 Task: Apply the theme  ""Slate"".
Action: Mouse moved to (157, 58)
Screenshot: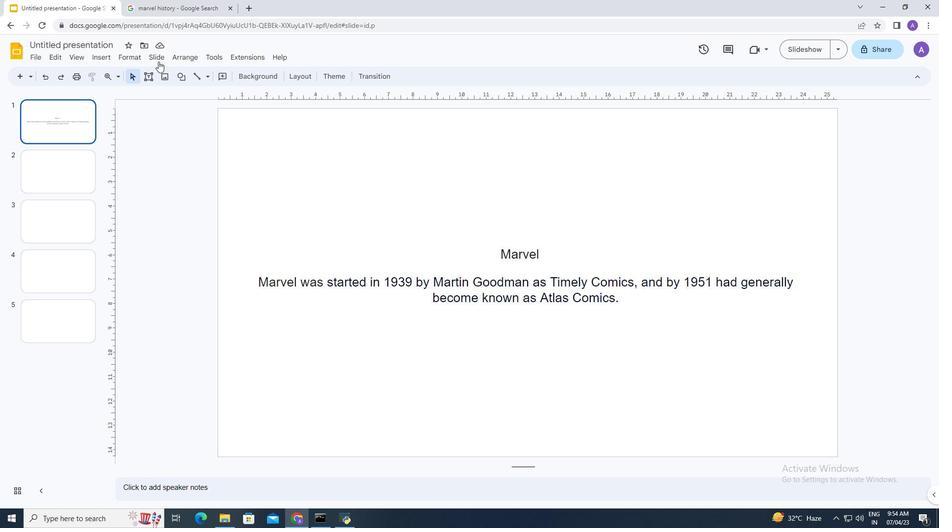 
Action: Mouse pressed left at (157, 58)
Screenshot: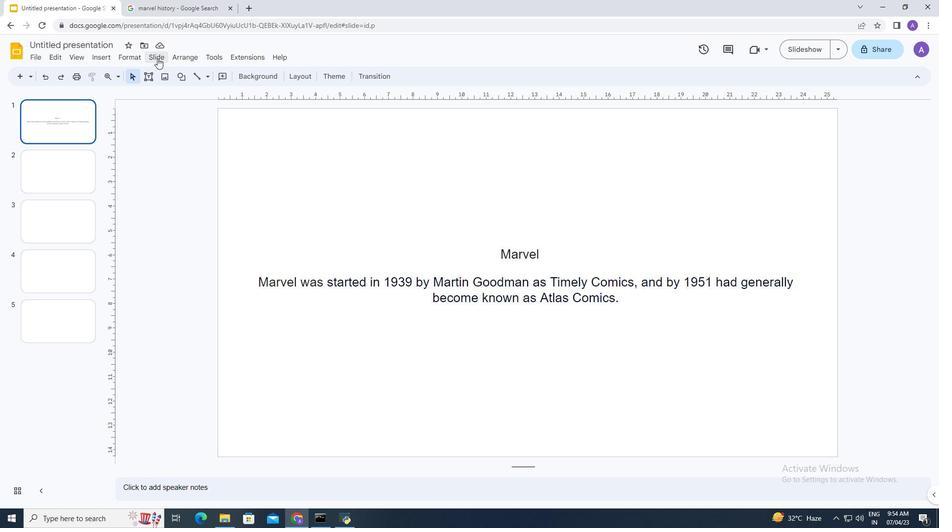 
Action: Mouse moved to (211, 228)
Screenshot: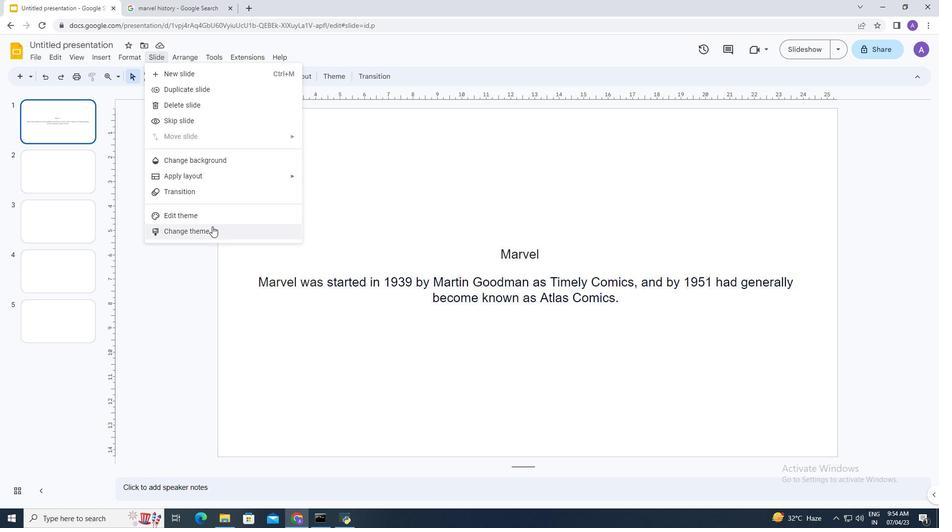 
Action: Mouse pressed left at (211, 228)
Screenshot: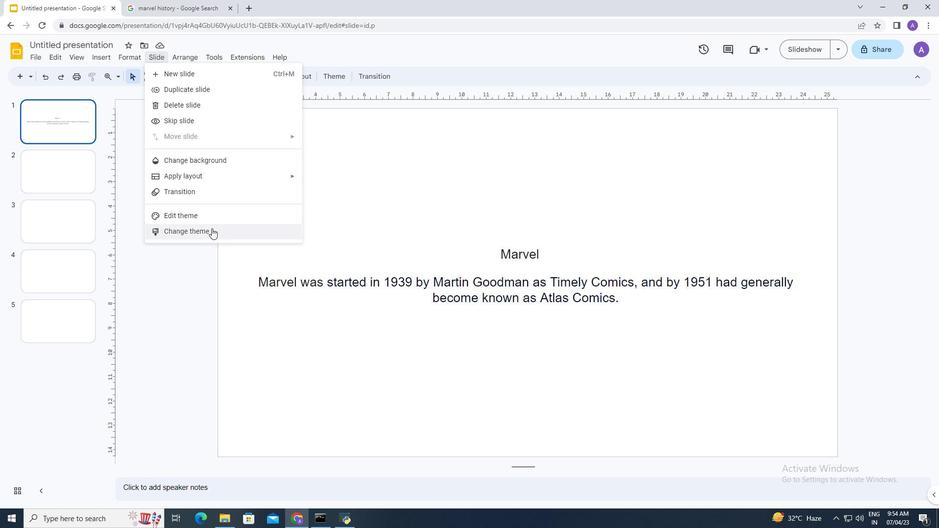 
Action: Mouse moved to (836, 230)
Screenshot: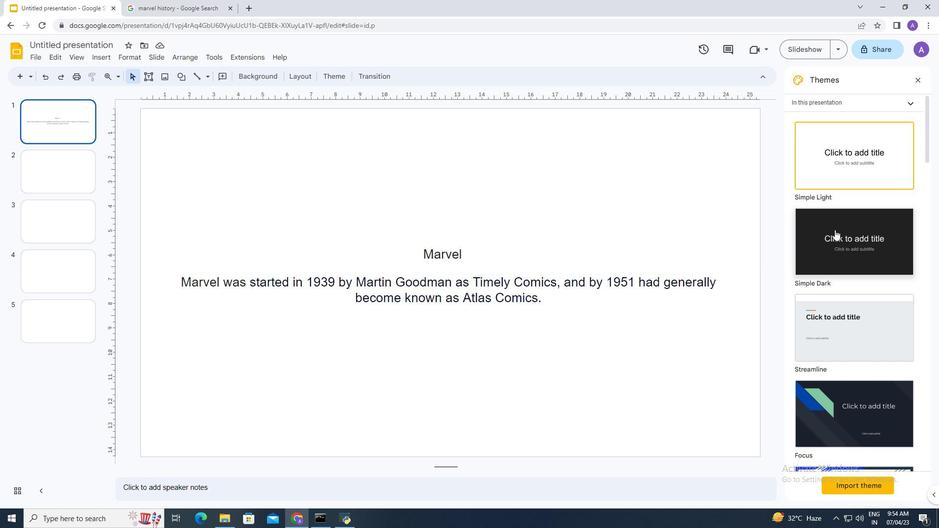 
Action: Mouse scrolled (836, 230) with delta (0, 0)
Screenshot: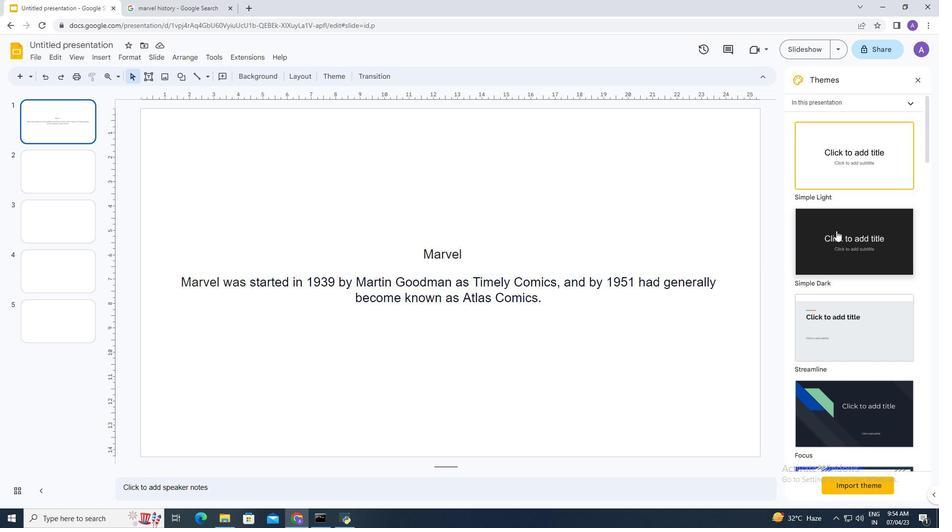 
Action: Mouse scrolled (836, 230) with delta (0, 0)
Screenshot: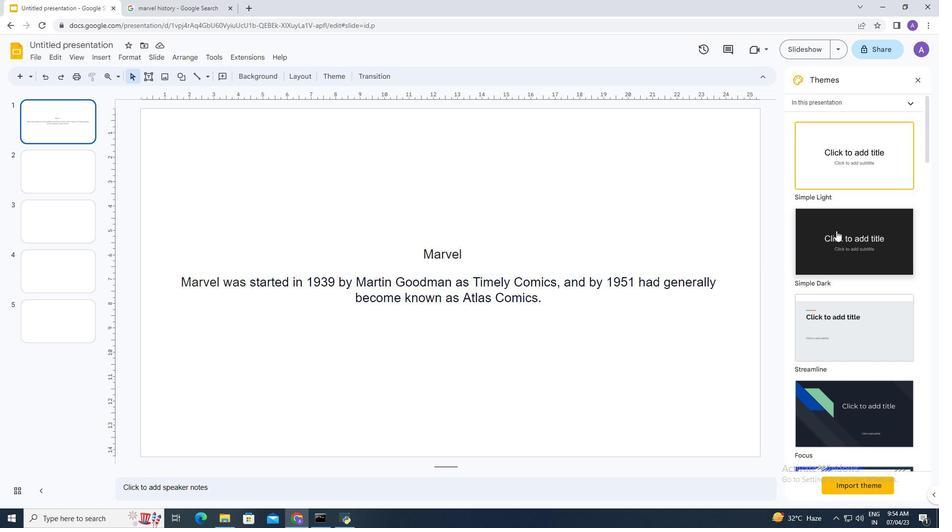 
Action: Mouse scrolled (836, 230) with delta (0, 0)
Screenshot: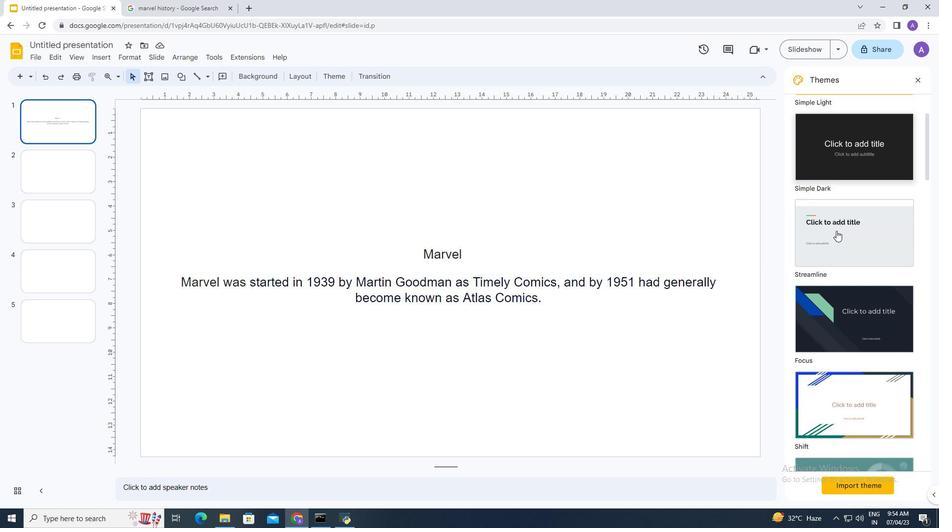 
Action: Mouse scrolled (836, 230) with delta (0, 0)
Screenshot: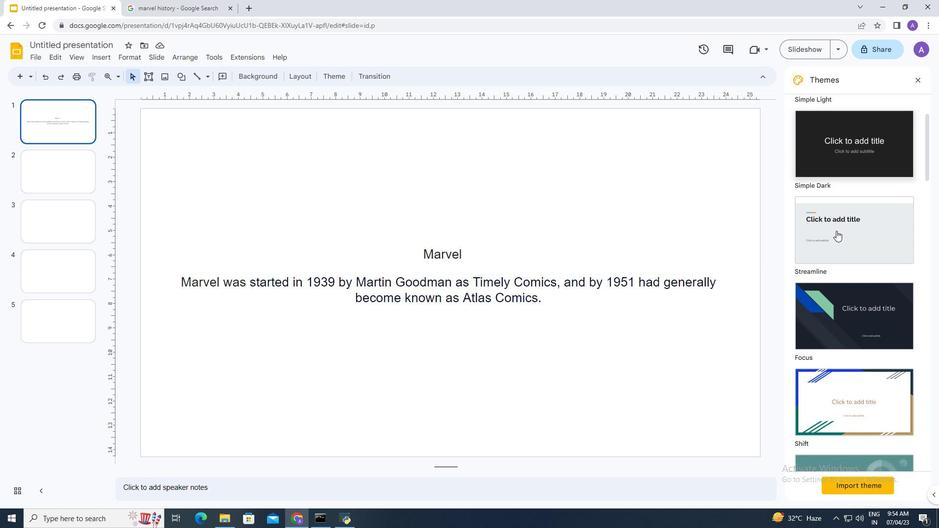 
Action: Mouse scrolled (836, 230) with delta (0, 0)
Screenshot: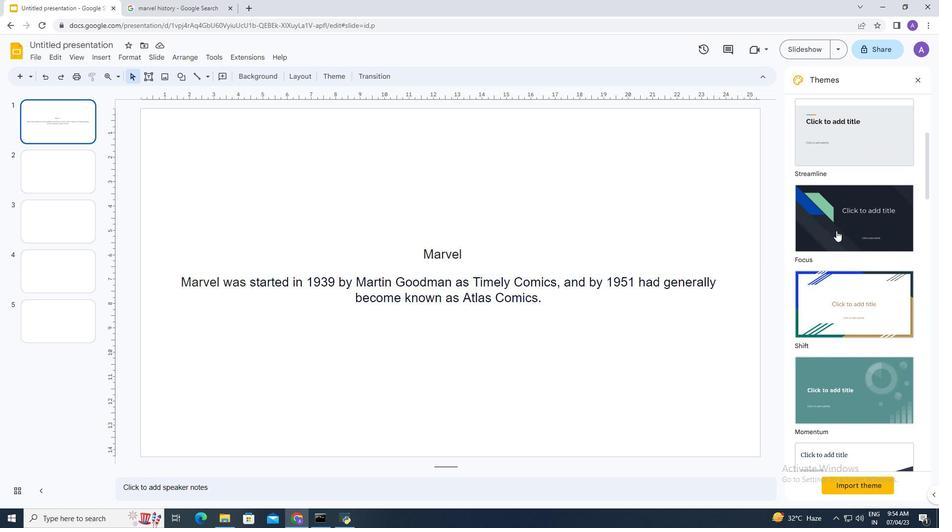 
Action: Mouse scrolled (836, 230) with delta (0, 0)
Screenshot: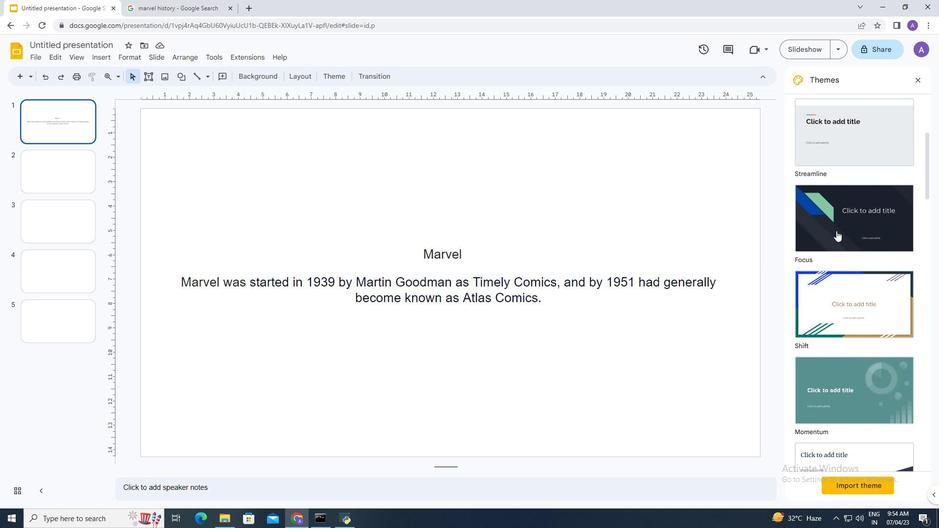 
Action: Mouse scrolled (836, 230) with delta (0, 0)
Screenshot: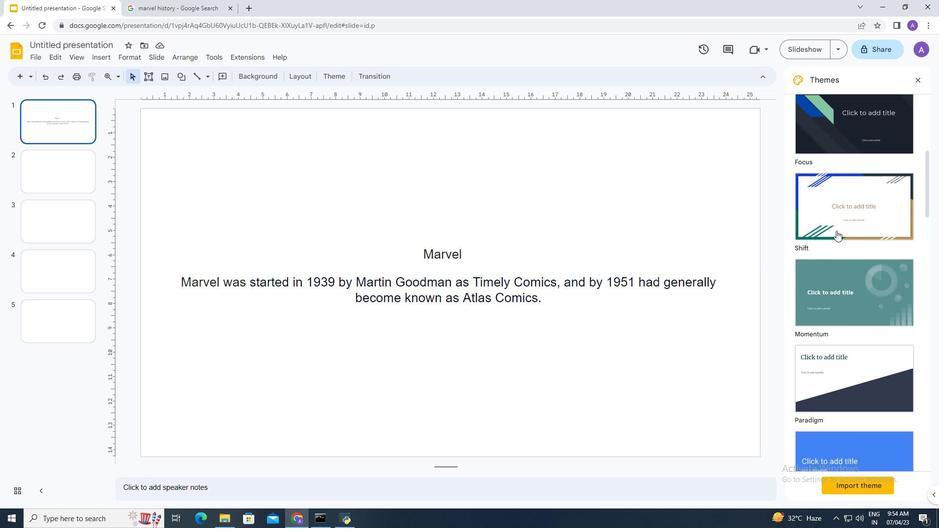 
Action: Mouse scrolled (836, 230) with delta (0, 0)
Screenshot: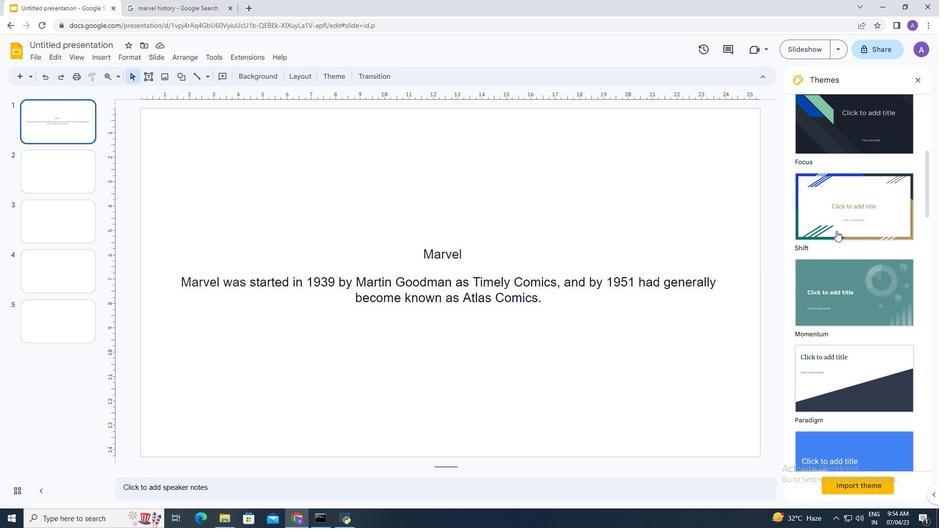 
Action: Mouse scrolled (836, 230) with delta (0, 0)
Screenshot: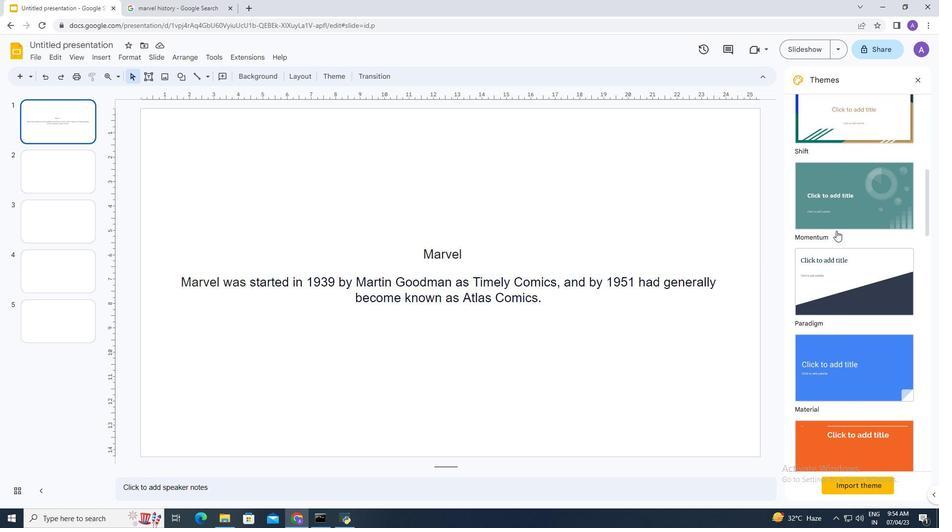 
Action: Mouse scrolled (836, 230) with delta (0, 0)
Screenshot: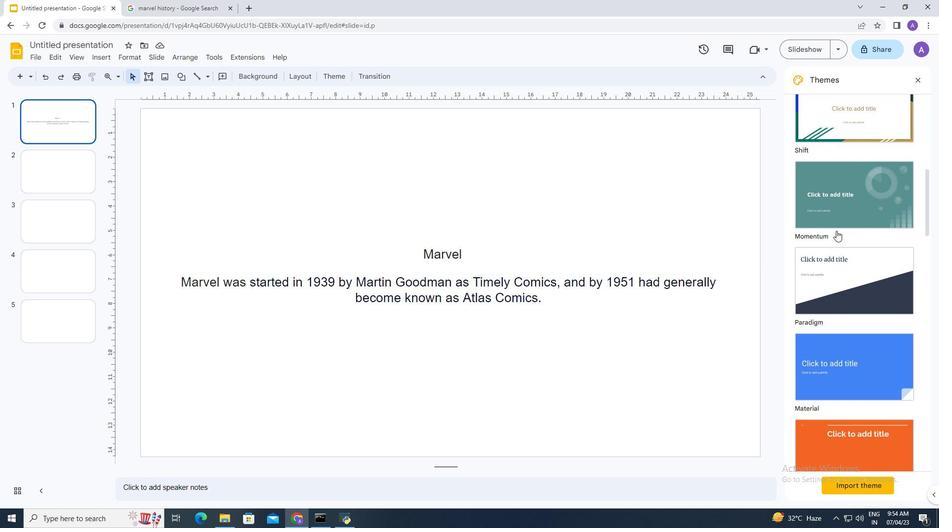 
Action: Mouse scrolled (836, 230) with delta (0, 0)
Screenshot: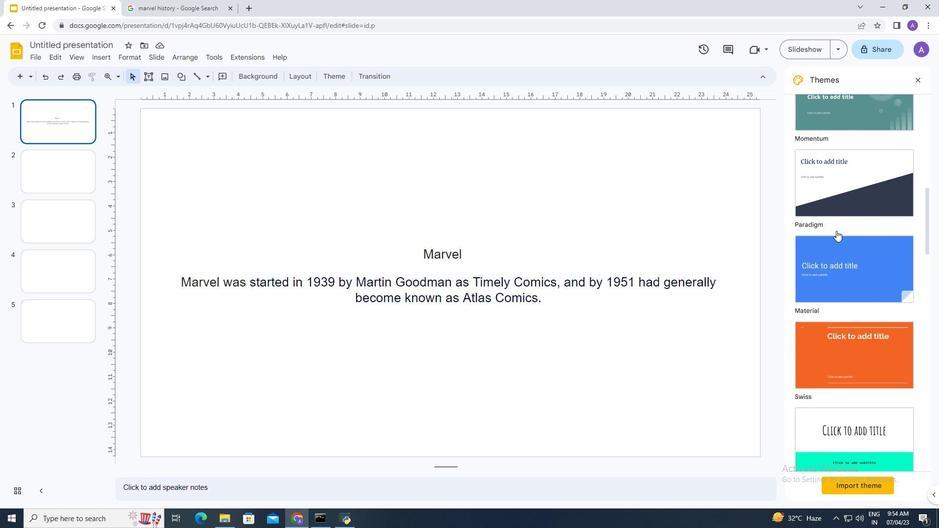 
Action: Mouse scrolled (836, 230) with delta (0, 0)
Screenshot: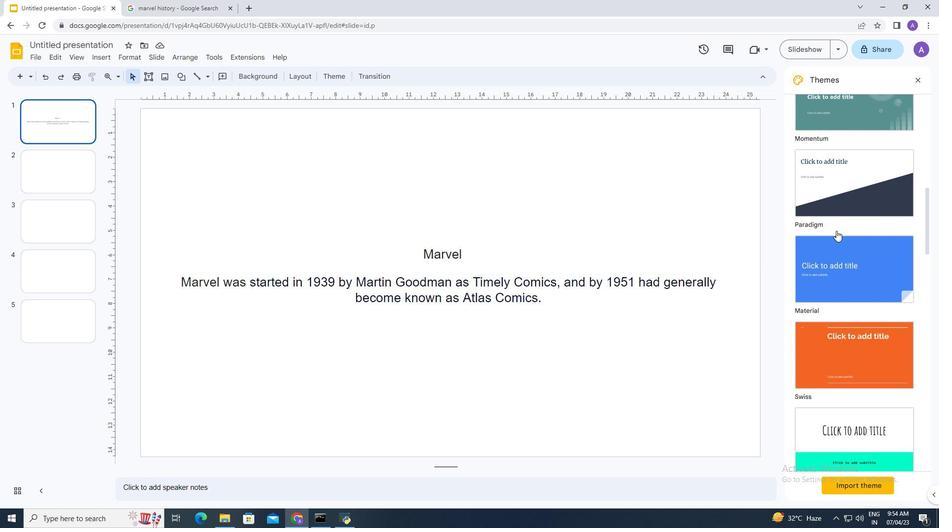 
Action: Mouse scrolled (836, 230) with delta (0, 0)
Screenshot: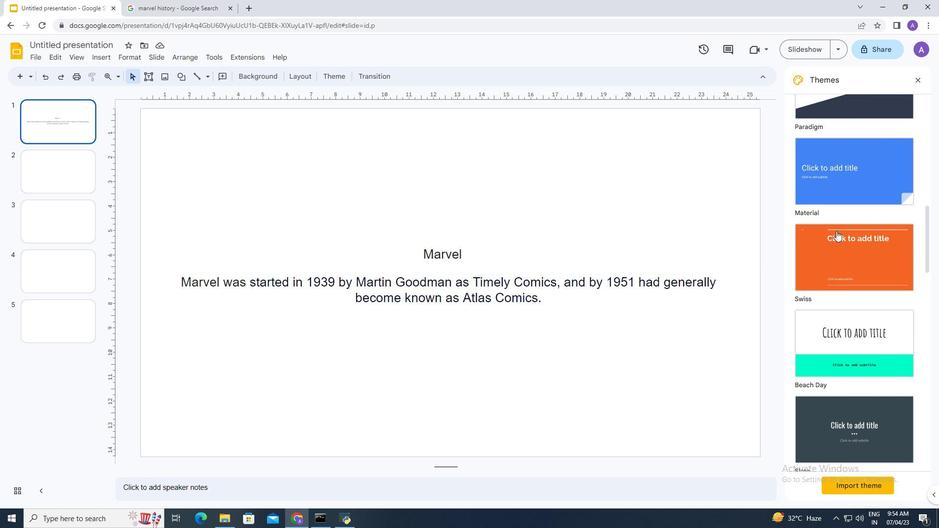 
Action: Mouse scrolled (836, 230) with delta (0, 0)
Screenshot: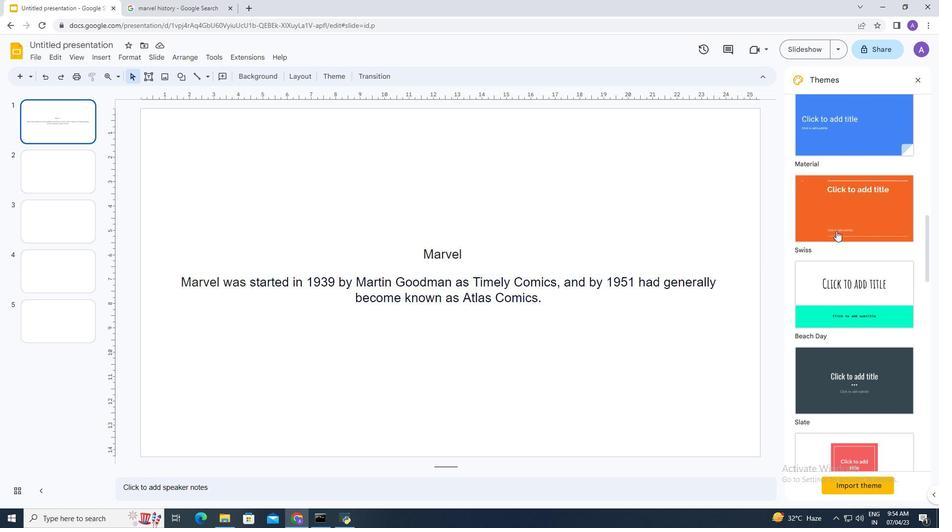 
Action: Mouse scrolled (836, 230) with delta (0, 0)
Screenshot: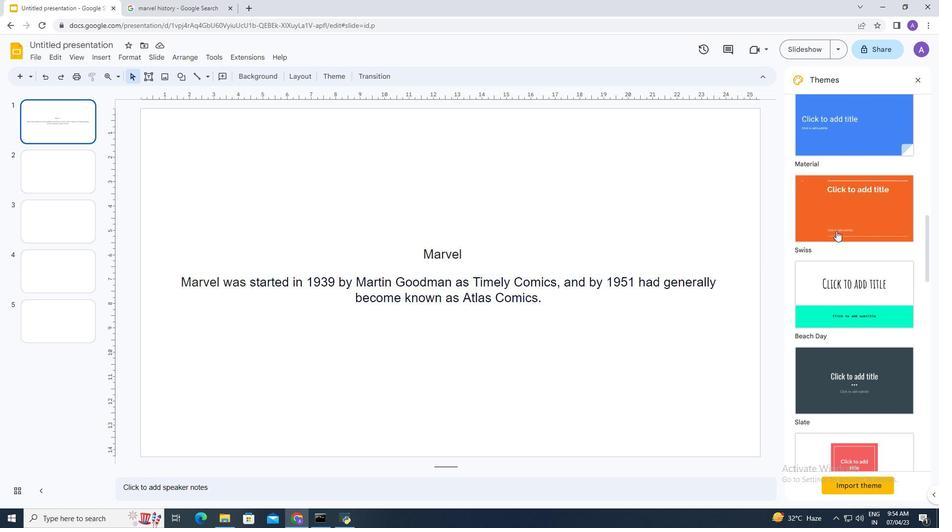 
Action: Mouse moved to (838, 285)
Screenshot: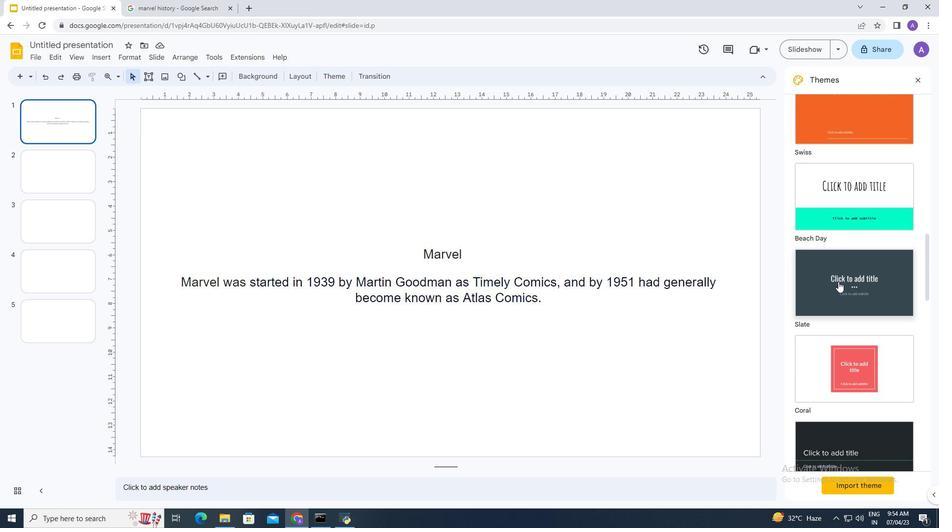 
Action: Mouse pressed left at (838, 285)
Screenshot: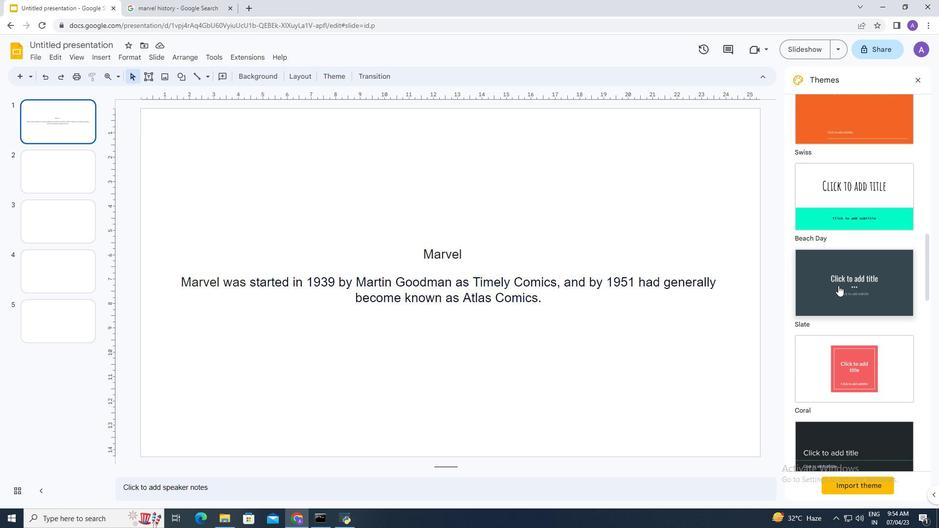
Action: Mouse moved to (548, 211)
Screenshot: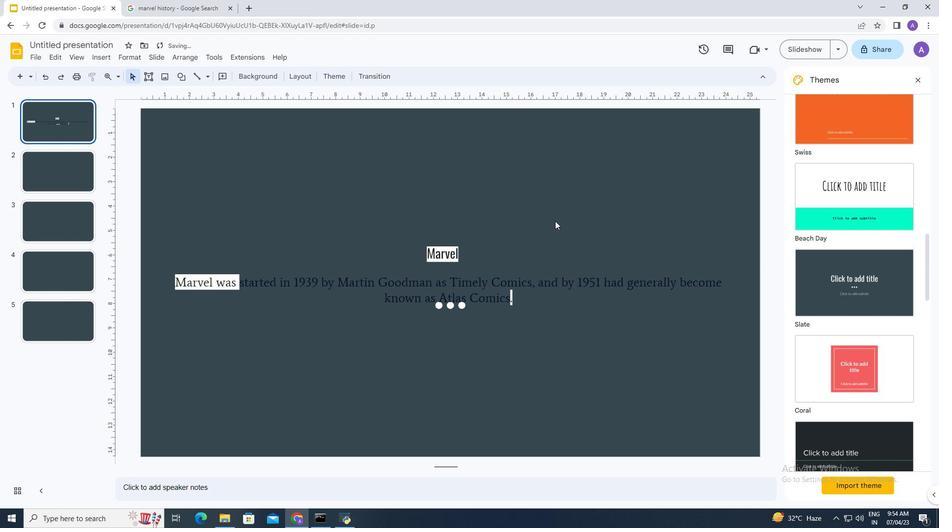 
